 Task: Add Jarrow Formulas Methyl B-12 Tropical Flavor 2500 Mcg to the cart.
Action: Mouse moved to (27, 64)
Screenshot: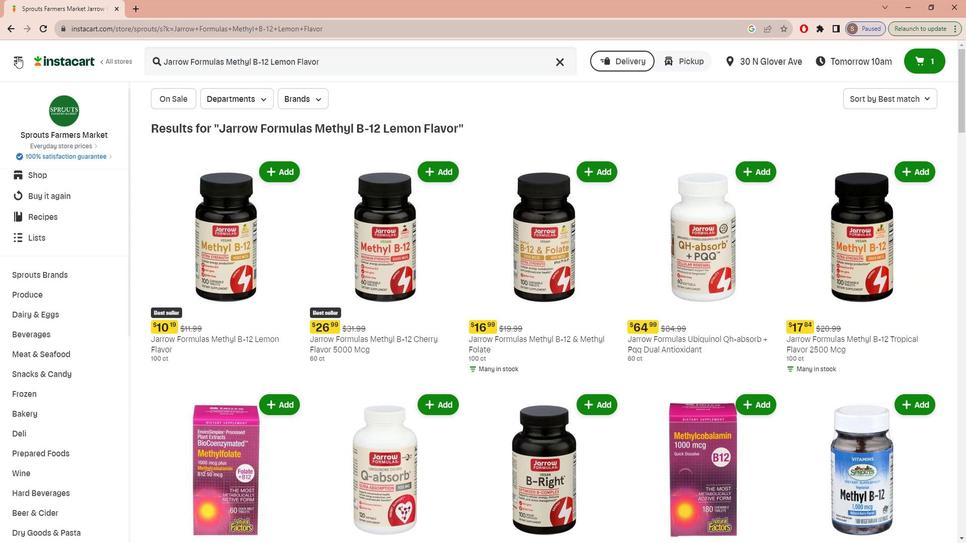 
Action: Mouse pressed left at (27, 64)
Screenshot: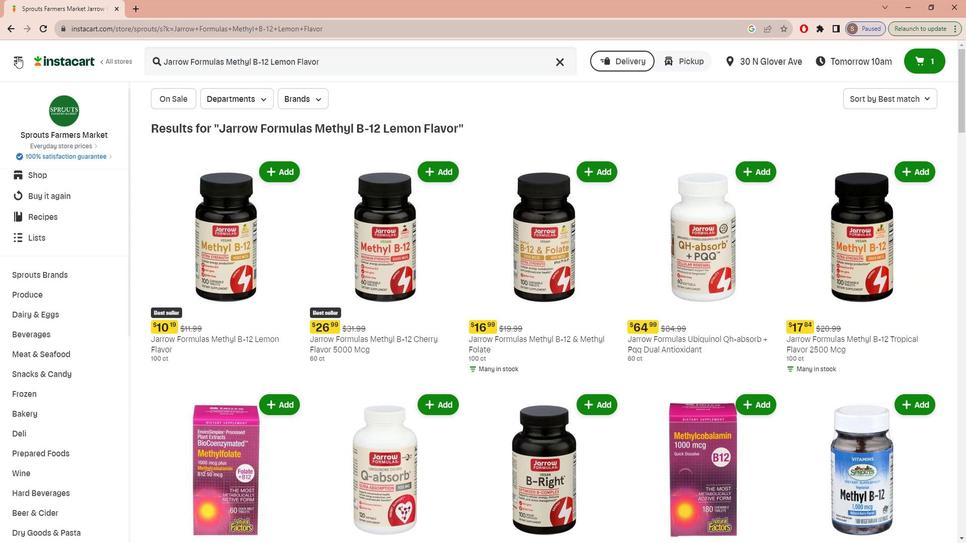 
Action: Mouse moved to (43, 131)
Screenshot: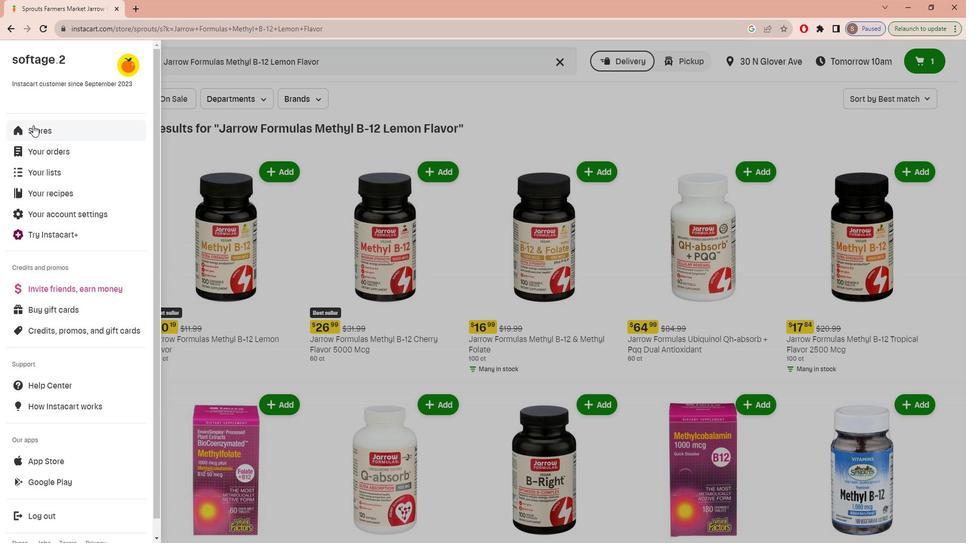 
Action: Mouse pressed left at (43, 131)
Screenshot: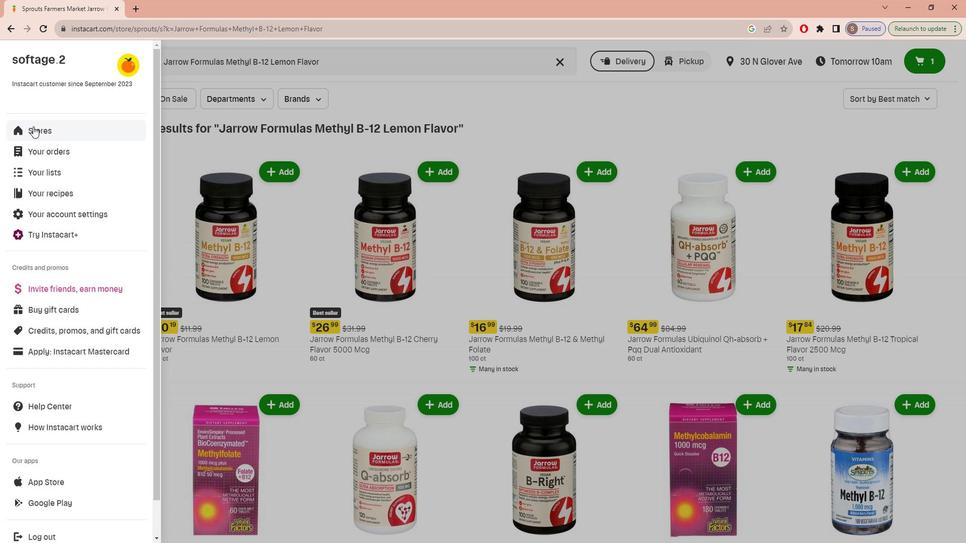 
Action: Mouse moved to (237, 104)
Screenshot: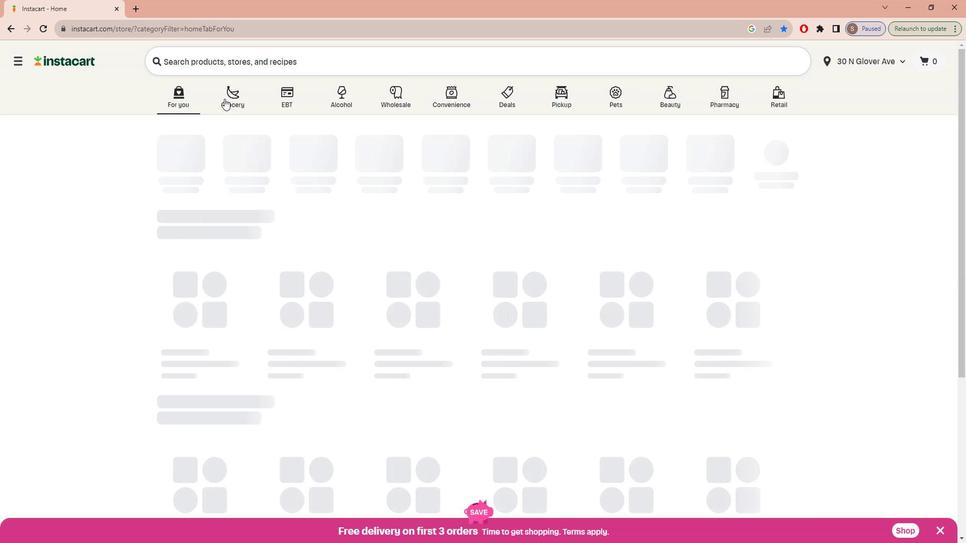 
Action: Mouse pressed left at (237, 104)
Screenshot: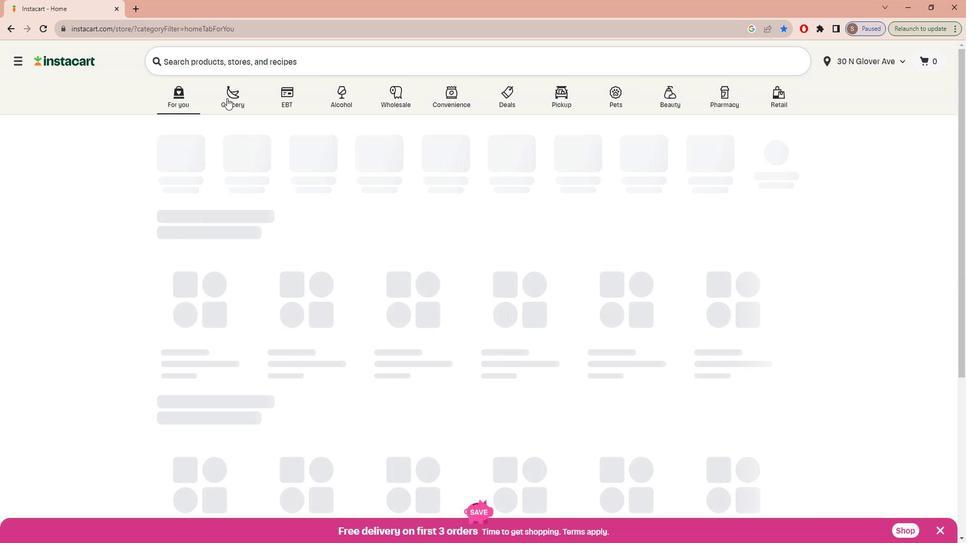 
Action: Mouse moved to (231, 292)
Screenshot: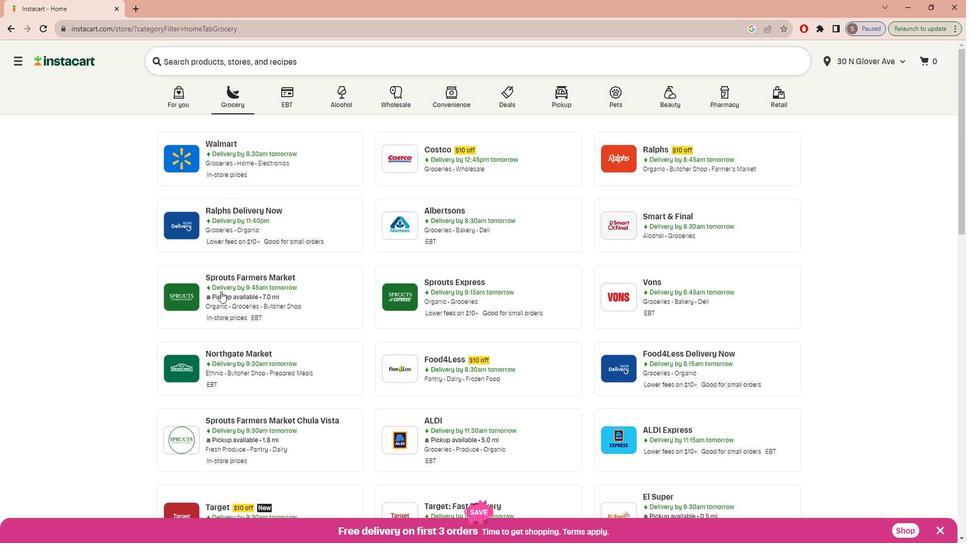 
Action: Mouse pressed left at (231, 292)
Screenshot: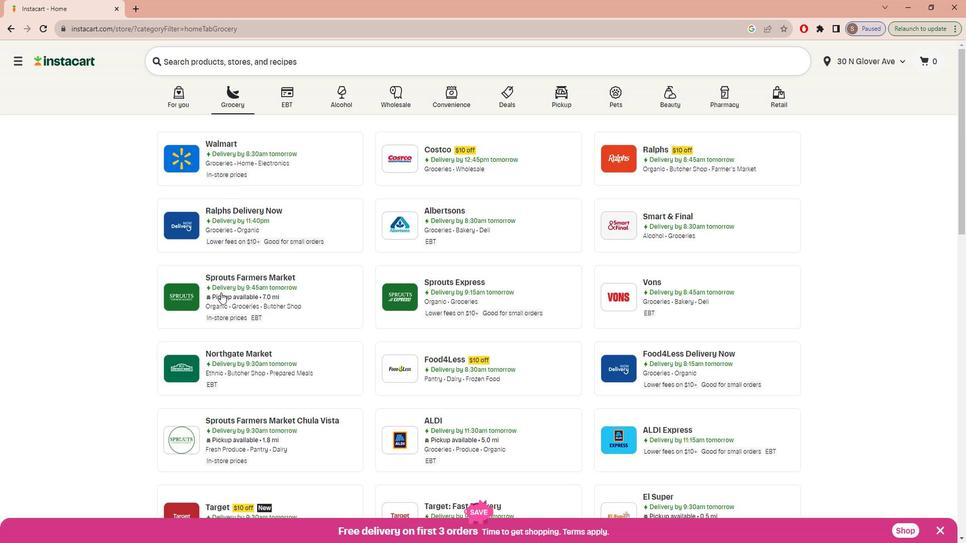 
Action: Mouse moved to (75, 369)
Screenshot: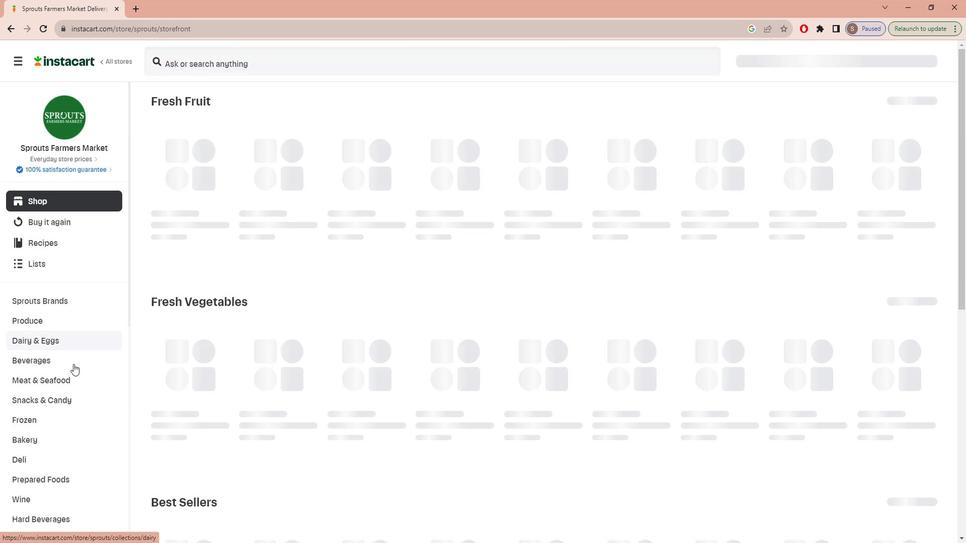 
Action: Mouse scrolled (75, 368) with delta (0, 0)
Screenshot: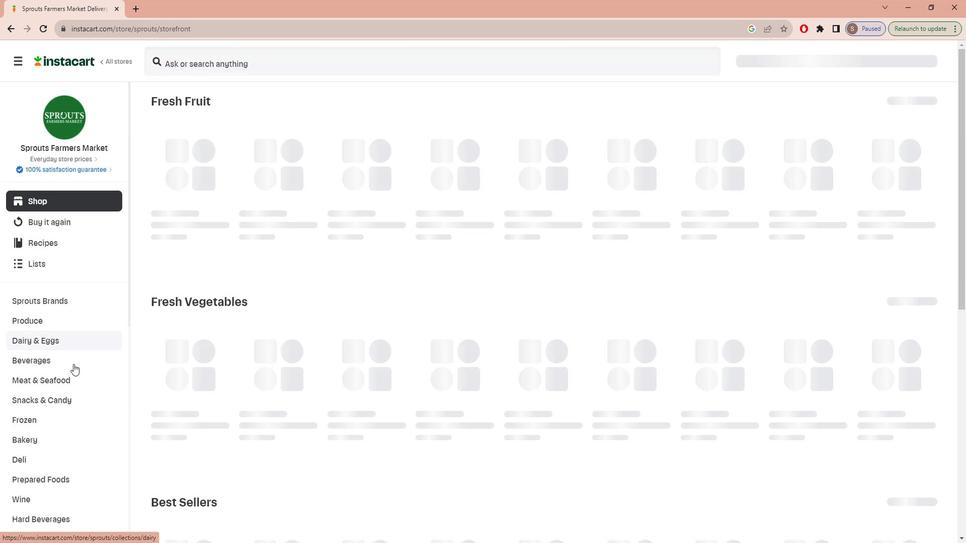 
Action: Mouse moved to (71, 376)
Screenshot: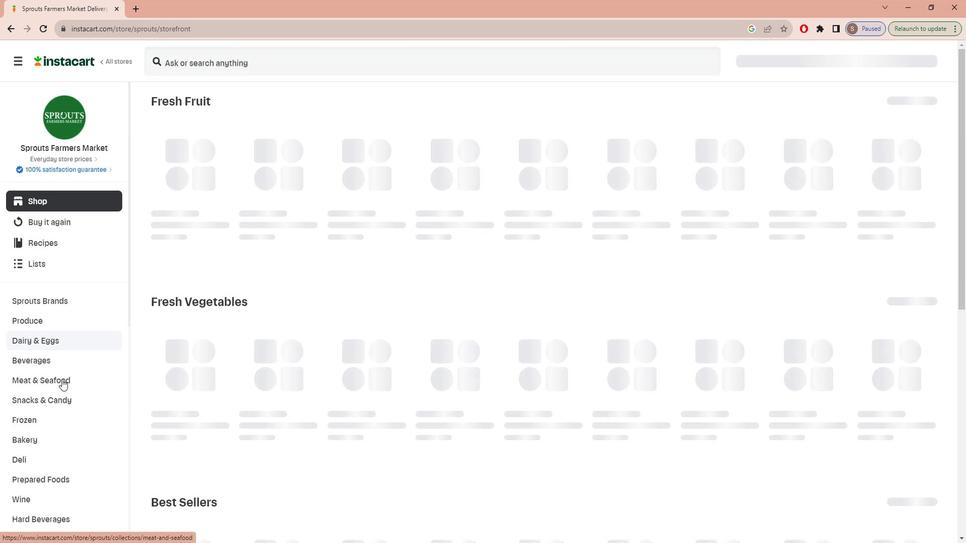 
Action: Mouse scrolled (71, 376) with delta (0, 0)
Screenshot: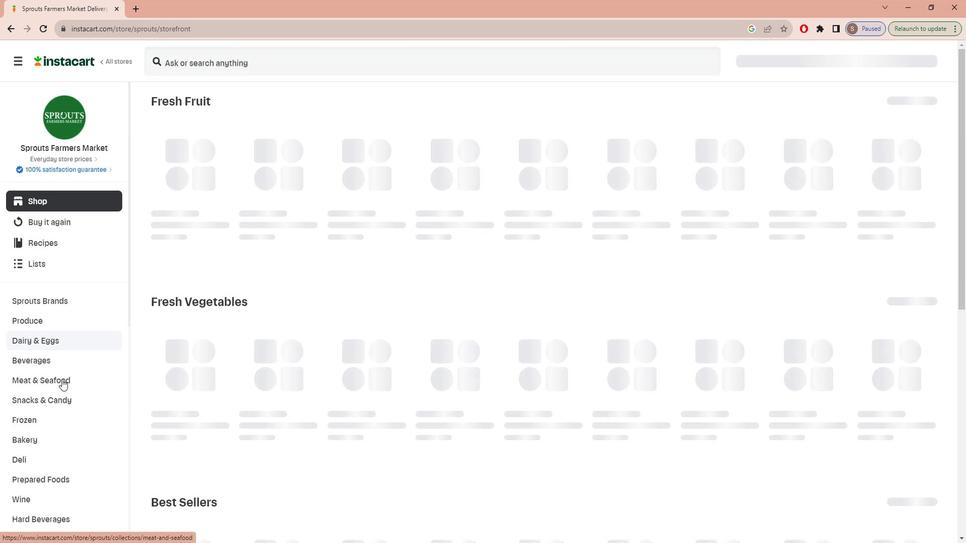 
Action: Mouse moved to (70, 378)
Screenshot: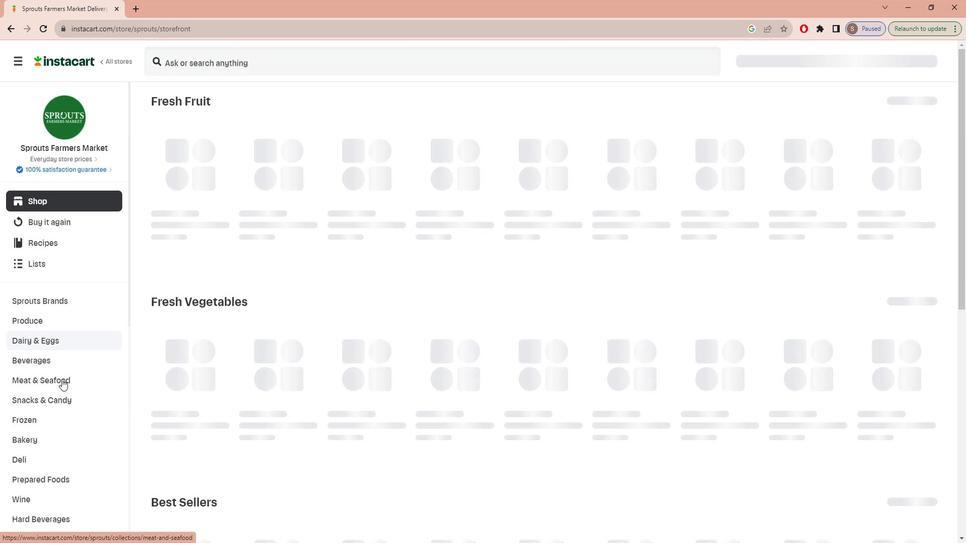 
Action: Mouse scrolled (70, 377) with delta (0, 0)
Screenshot: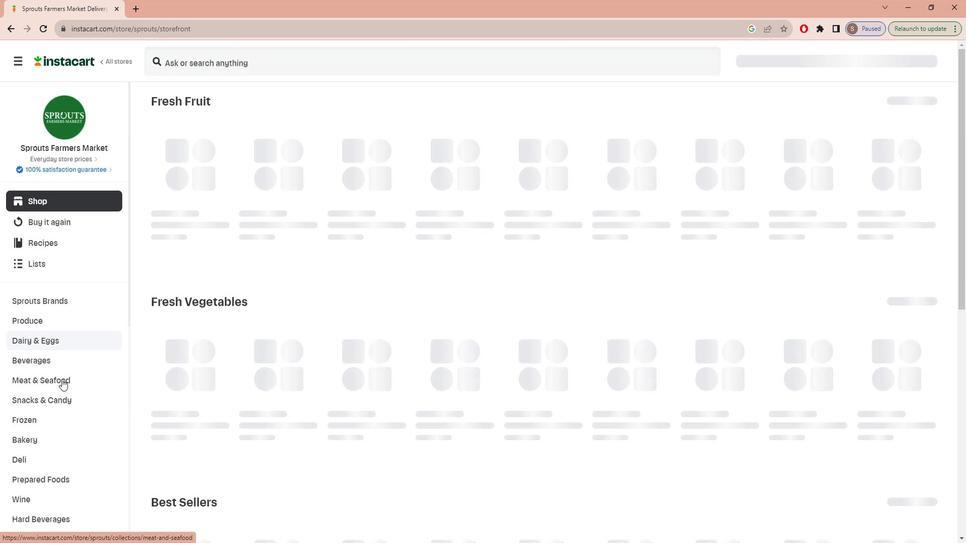 
Action: Mouse moved to (68, 379)
Screenshot: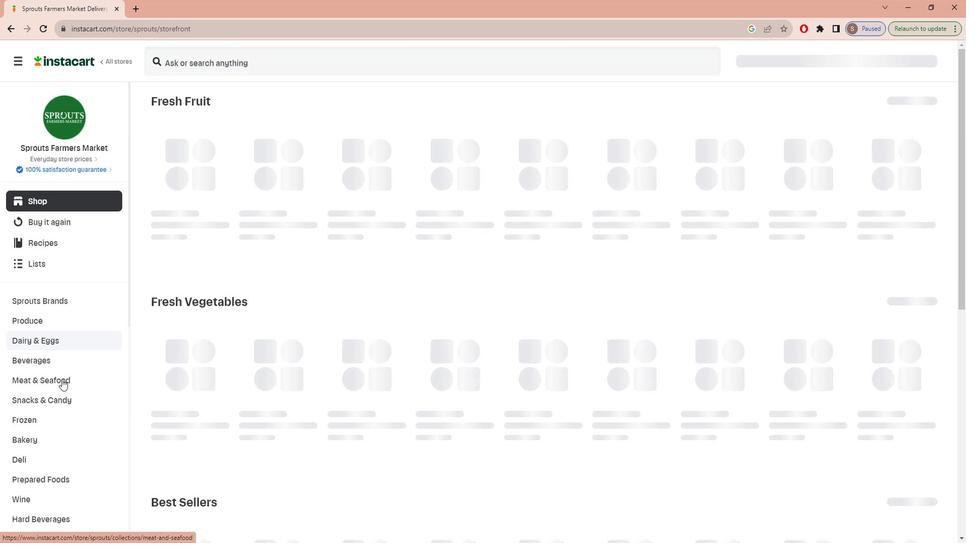 
Action: Mouse scrolled (68, 379) with delta (0, 0)
Screenshot: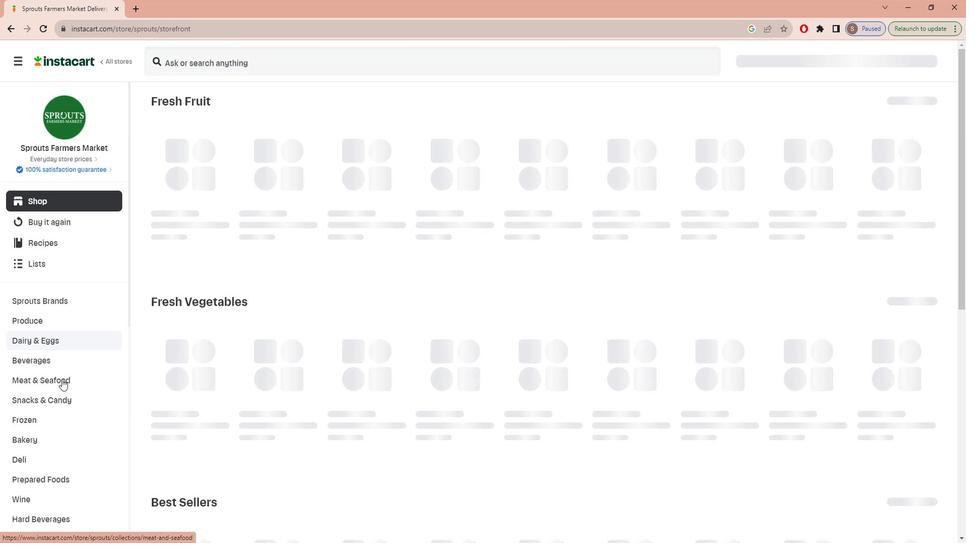 
Action: Mouse moved to (68, 380)
Screenshot: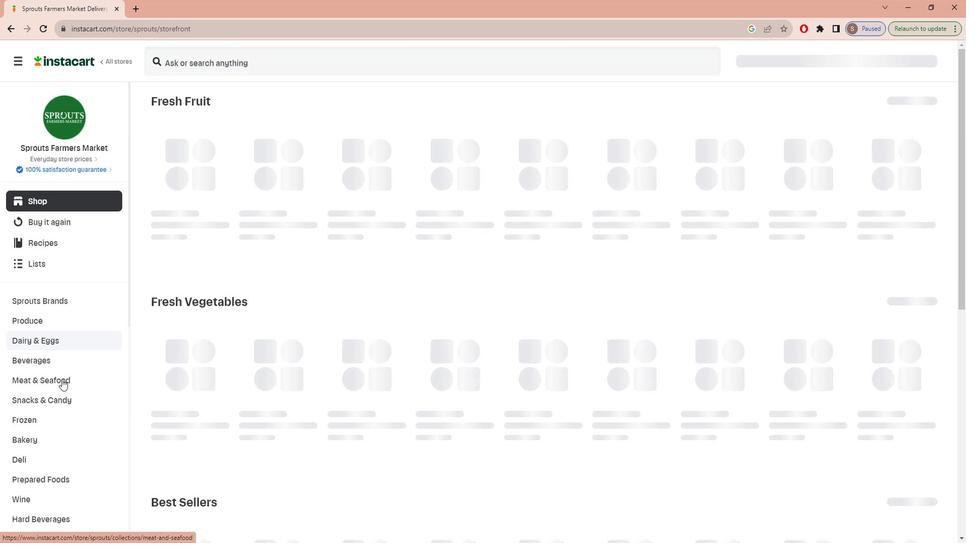 
Action: Mouse scrolled (68, 379) with delta (0, 0)
Screenshot: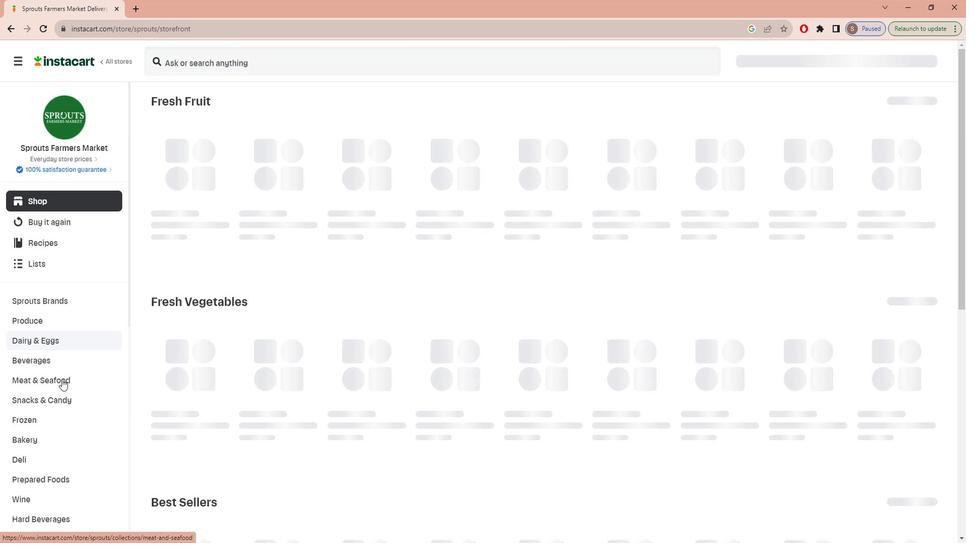 
Action: Mouse moved to (68, 380)
Screenshot: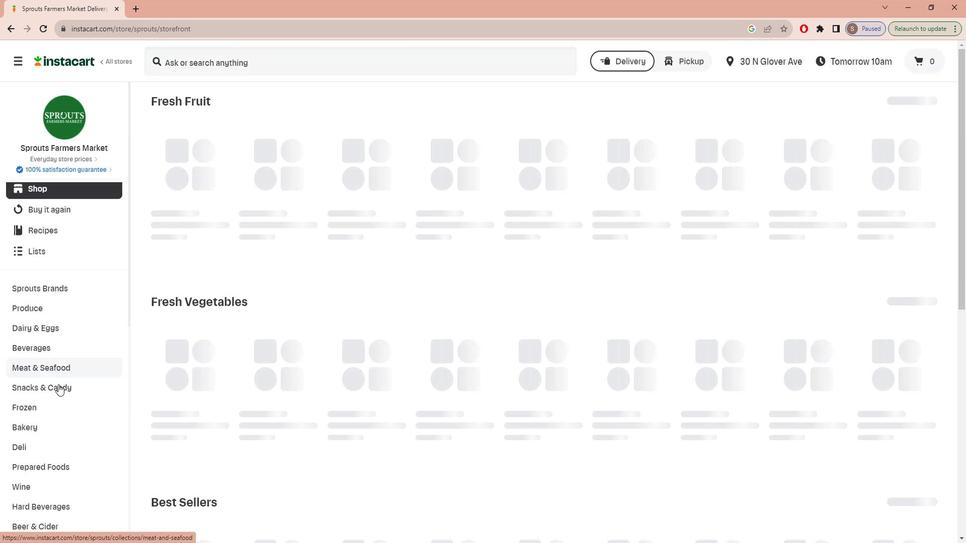 
Action: Mouse scrolled (68, 380) with delta (0, 0)
Screenshot: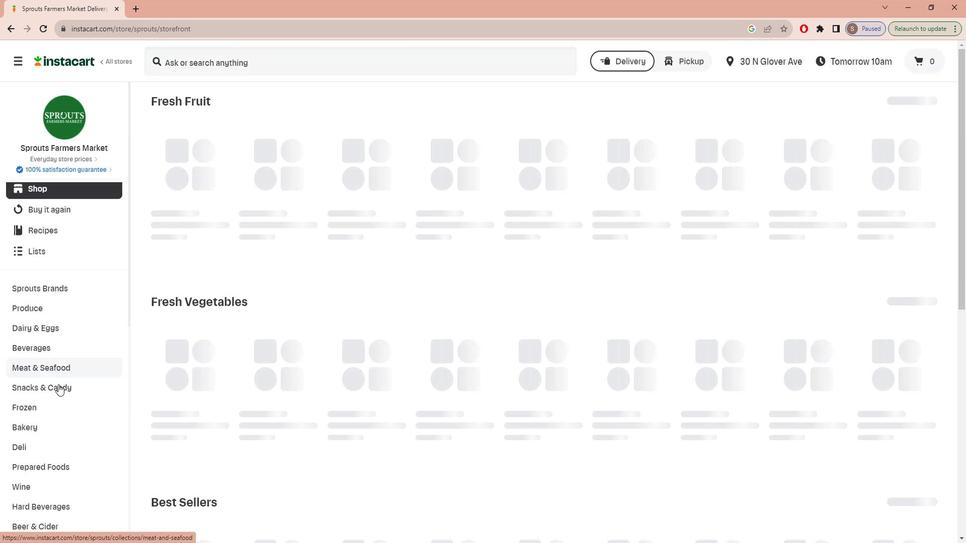 
Action: Mouse scrolled (68, 380) with delta (0, 0)
Screenshot: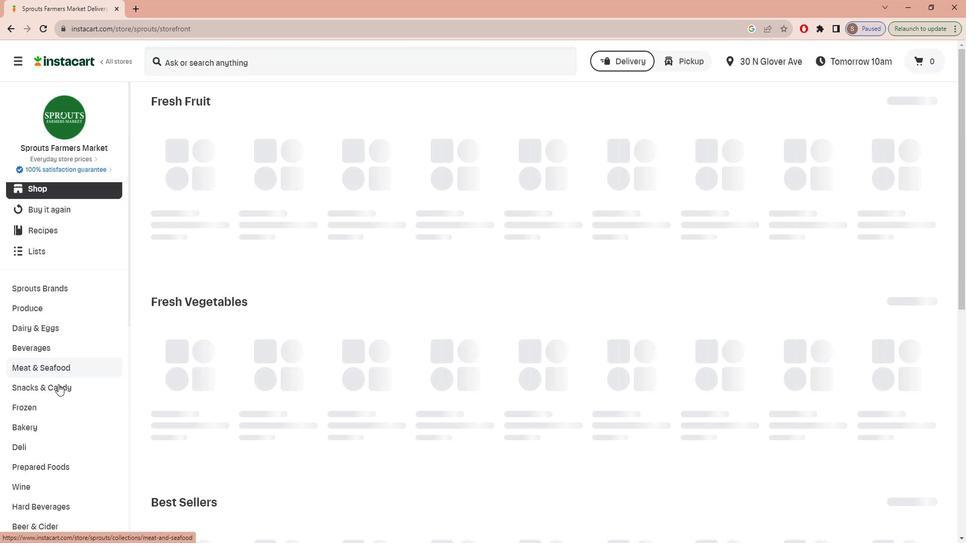 
Action: Mouse moved to (64, 388)
Screenshot: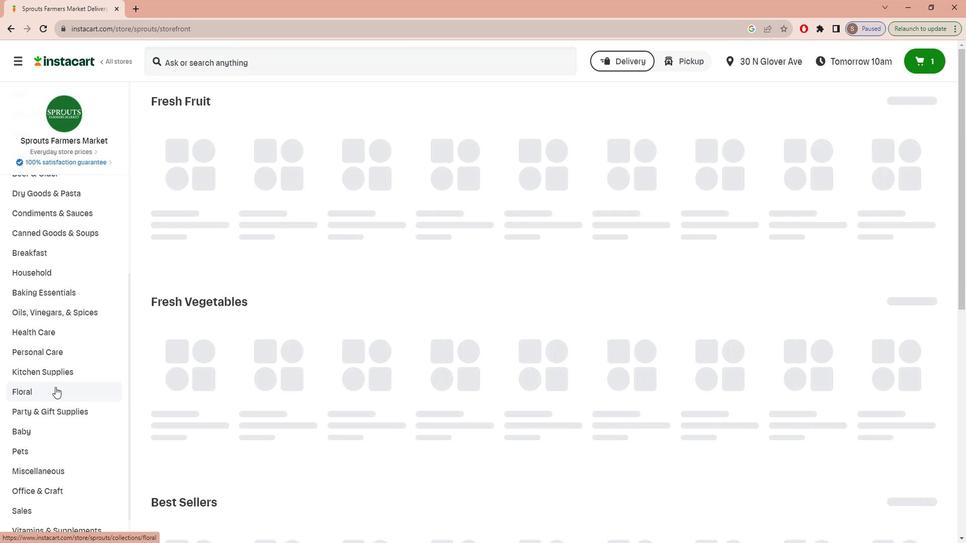 
Action: Mouse scrolled (64, 387) with delta (0, 0)
Screenshot: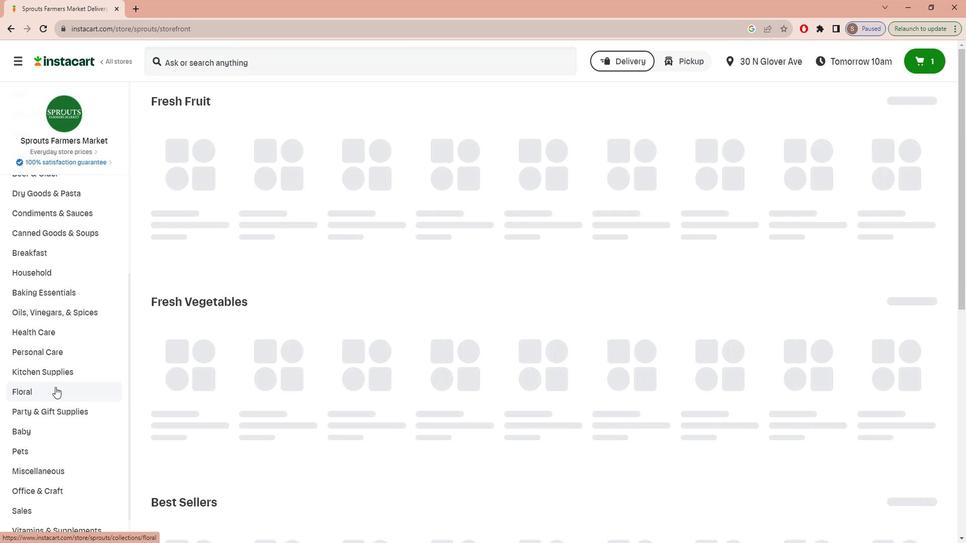 
Action: Mouse scrolled (64, 387) with delta (0, 0)
Screenshot: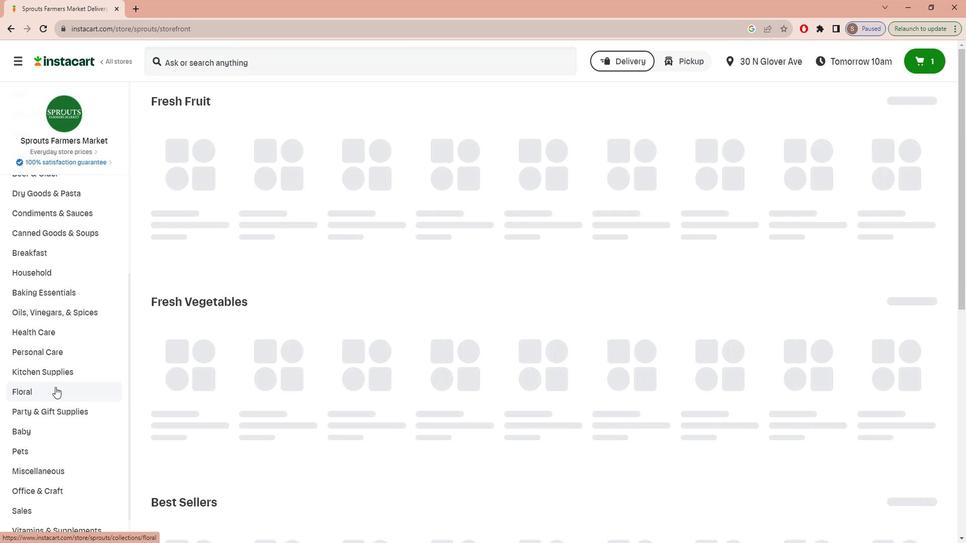 
Action: Mouse scrolled (64, 387) with delta (0, 0)
Screenshot: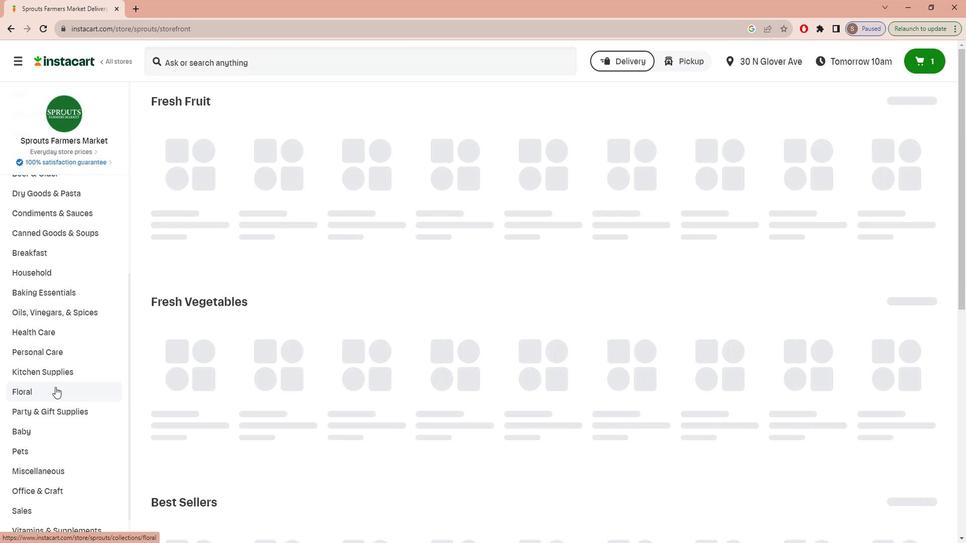 
Action: Mouse scrolled (64, 387) with delta (0, 0)
Screenshot: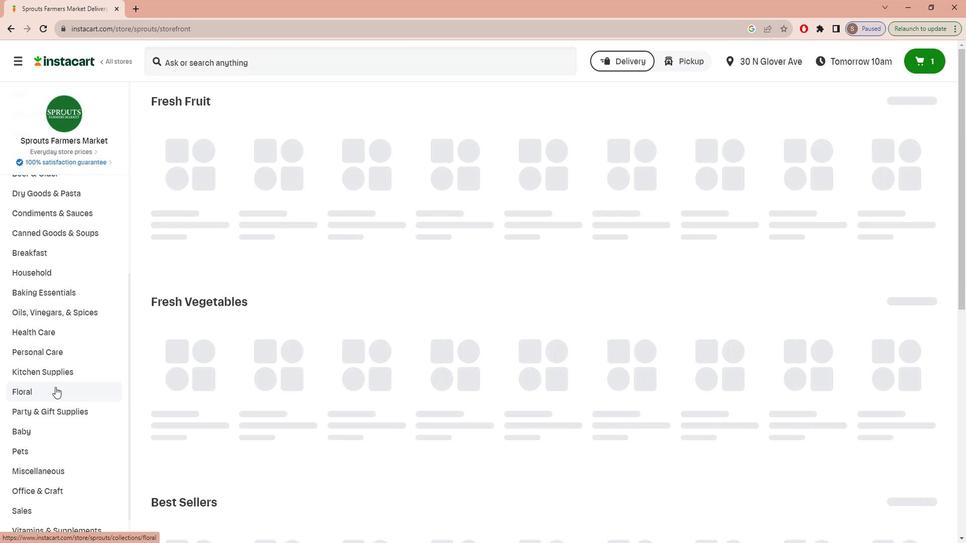 
Action: Mouse scrolled (64, 387) with delta (0, 0)
Screenshot: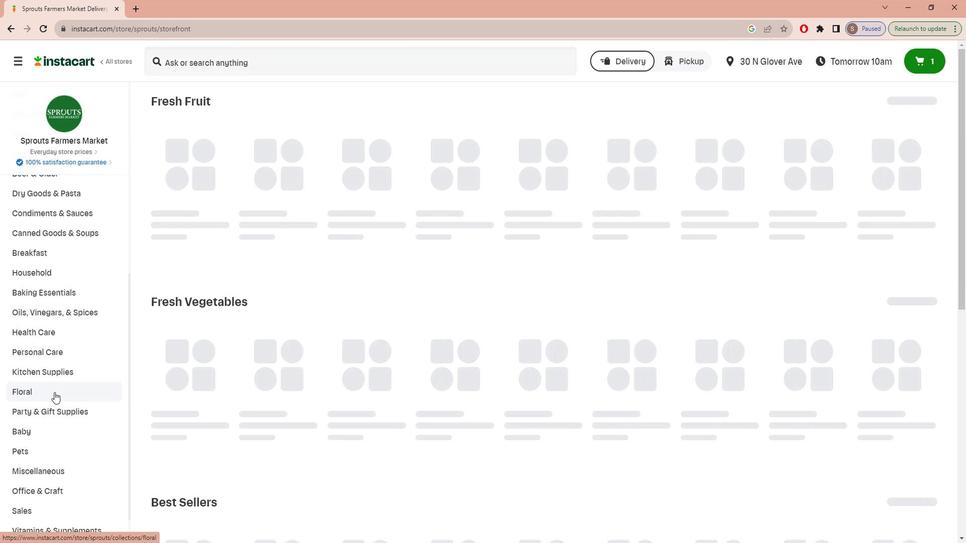 
Action: Mouse scrolled (64, 387) with delta (0, 0)
Screenshot: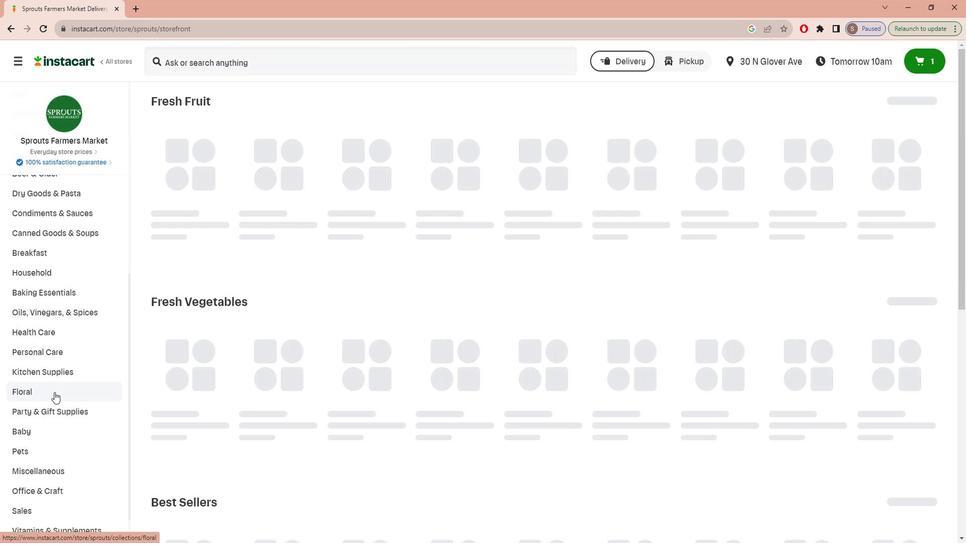 
Action: Mouse moved to (73, 478)
Screenshot: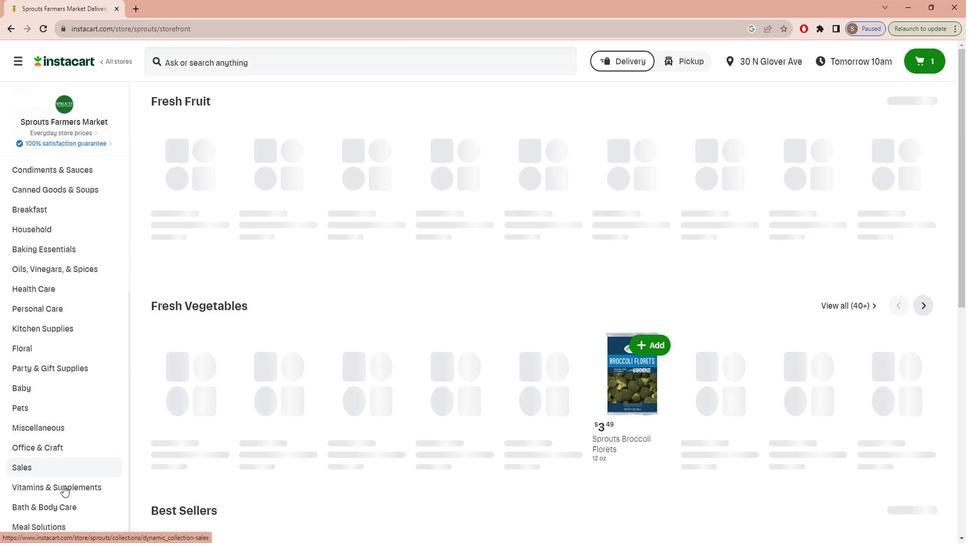 
Action: Mouse pressed left at (73, 478)
Screenshot: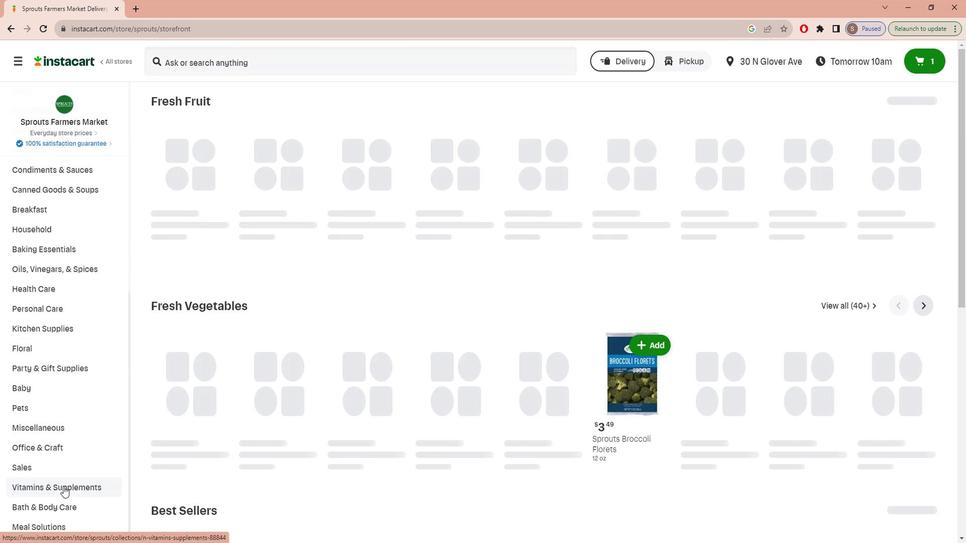 
Action: Mouse moved to (945, 131)
Screenshot: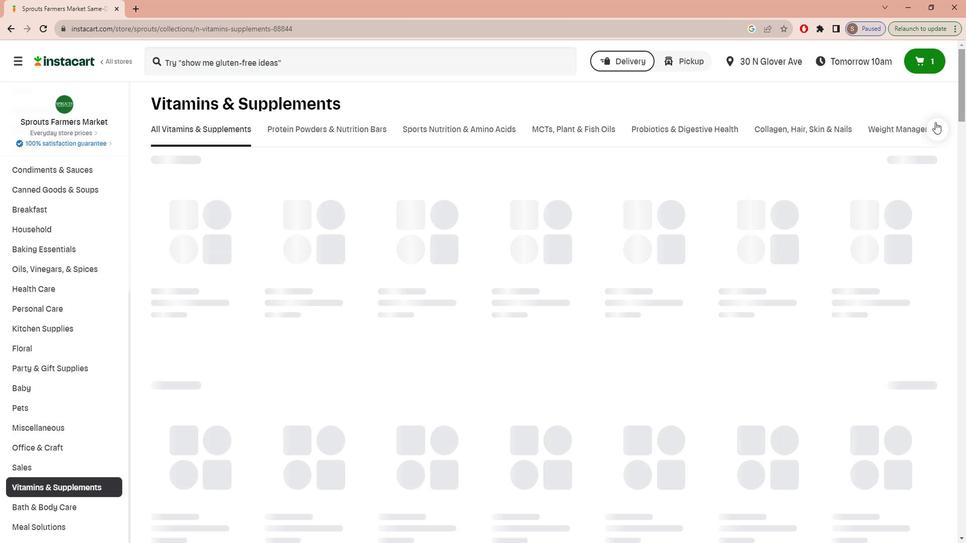 
Action: Mouse pressed left at (945, 131)
Screenshot: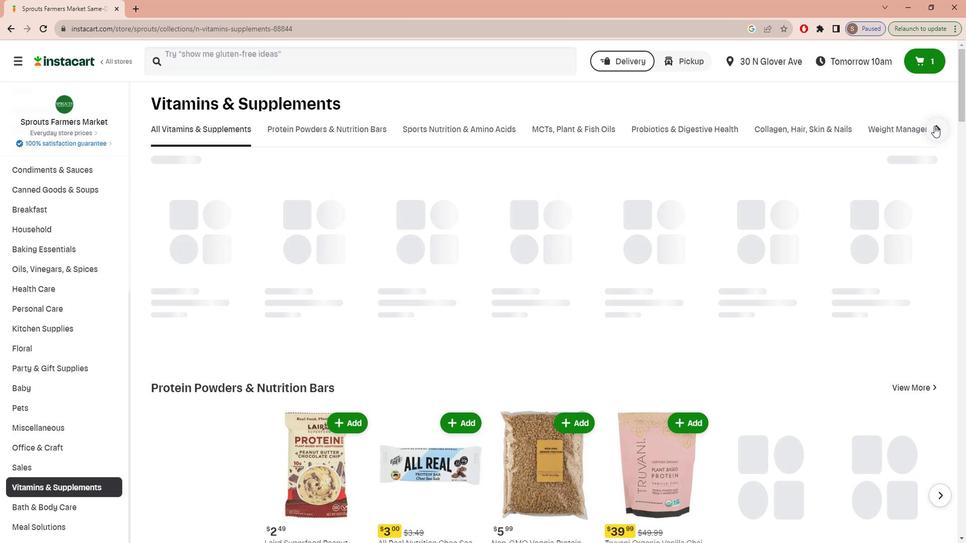 
Action: Mouse moved to (698, 135)
Screenshot: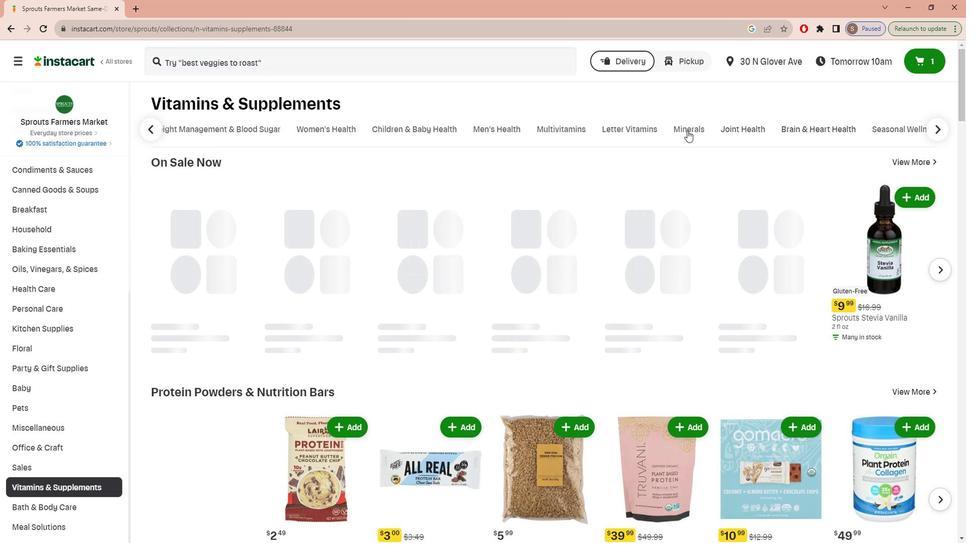 
Action: Mouse pressed left at (698, 135)
Screenshot: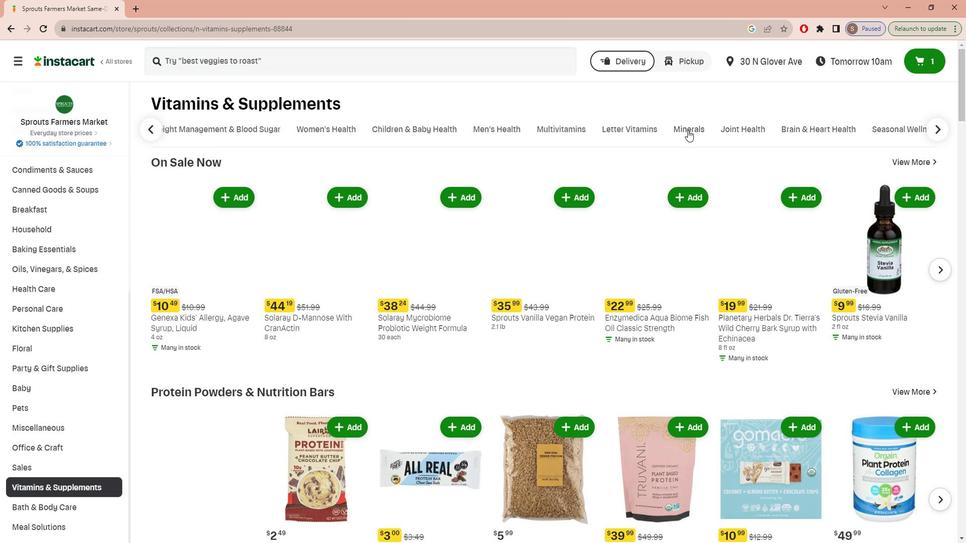 
Action: Mouse moved to (318, 68)
Screenshot: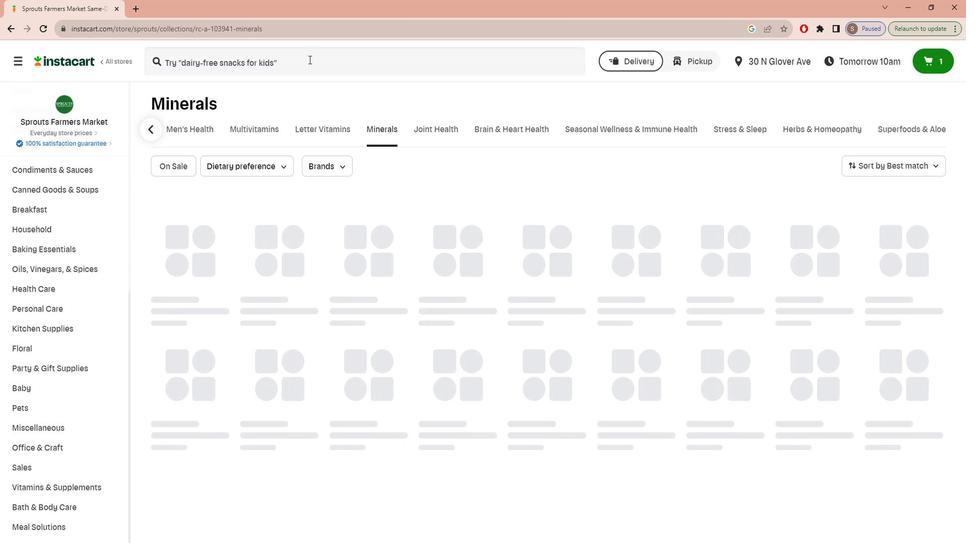 
Action: Mouse pressed left at (318, 68)
Screenshot: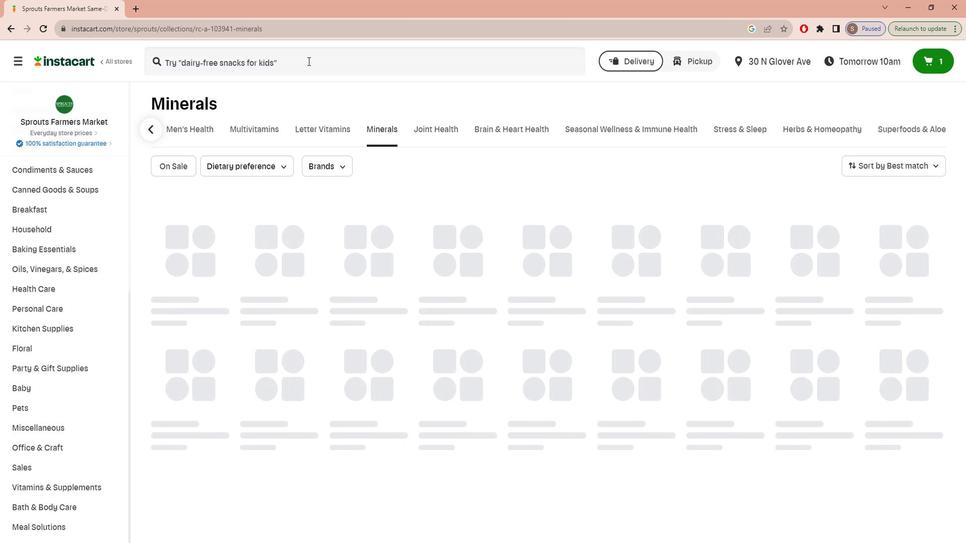 
Action: Mouse moved to (320, 68)
Screenshot: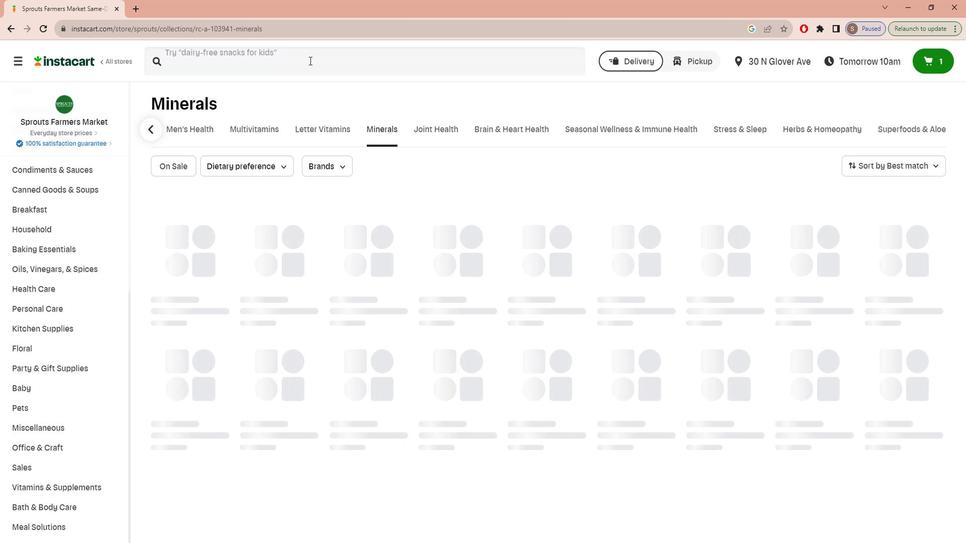 
Action: Key pressed j<Key.caps_lock>ARROW<Key.space><Key.caps_lock>f<Key.caps_lock>ORMULAS<Key.space><Key.caps_lock>m<Key.caps_lock>ETHYL<Key.space><Key.caps_lock>b-12<Key.space>t<Key.caps_lock>ROPICAL<Key.space><Key.caps_lock>f<Key.caps_lock>LAVOR<Key.space>2500<Key.space><Key.caps_lock>m<Key.caps_lock>CG<Key.space><Key.enter>
Screenshot: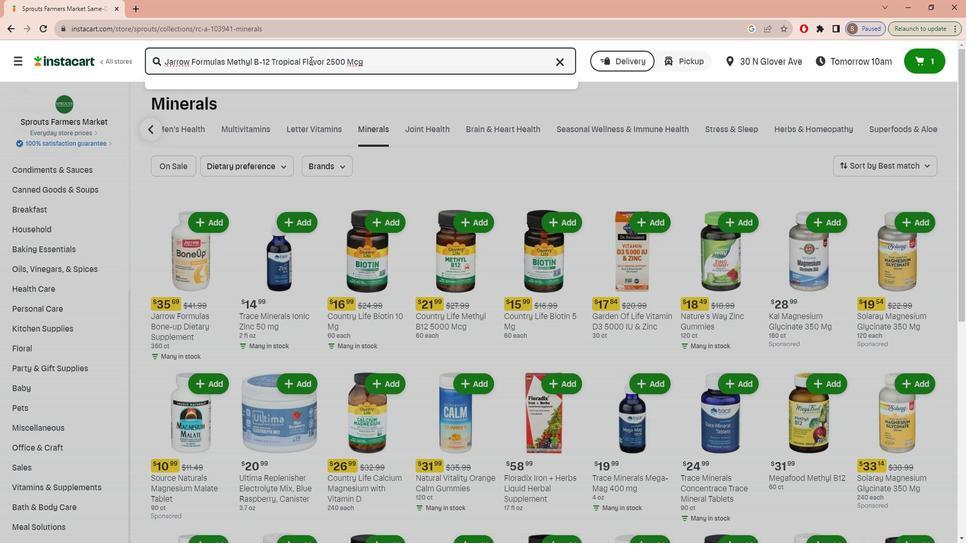 
Action: Mouse moved to (293, 176)
Screenshot: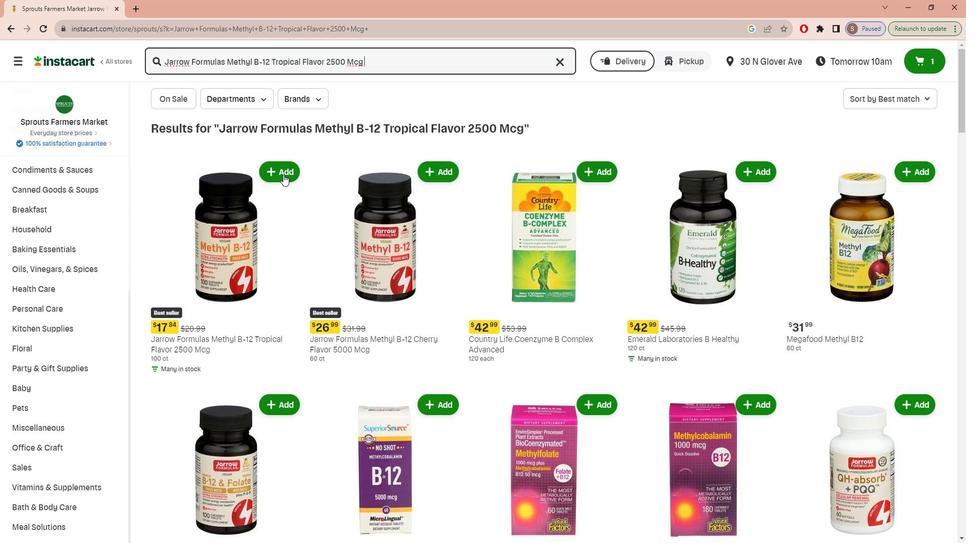 
Action: Mouse pressed left at (293, 176)
Screenshot: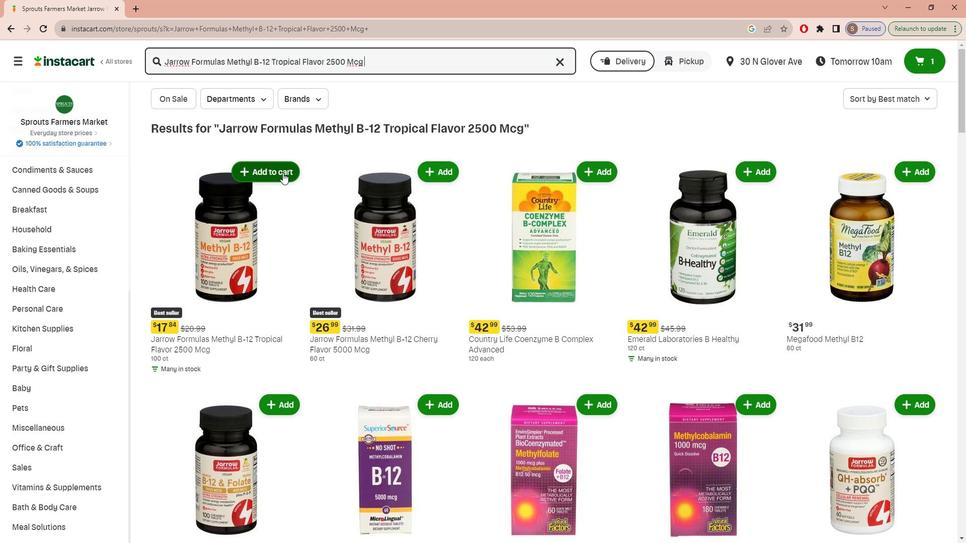 
Action: Mouse moved to (308, 240)
Screenshot: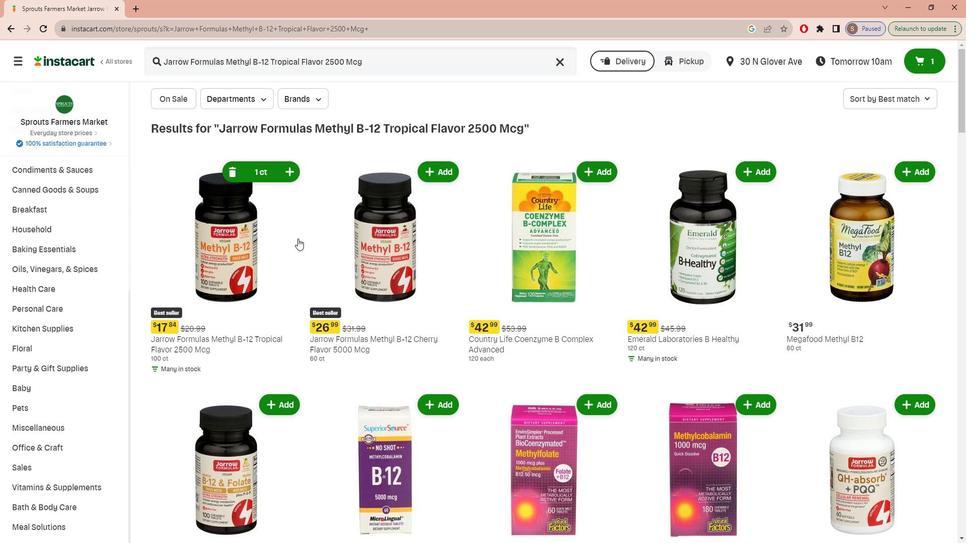 
